 Task: Change the color of accent 3 to red in the current theme.
Action: Mouse moved to (127, 72)
Screenshot: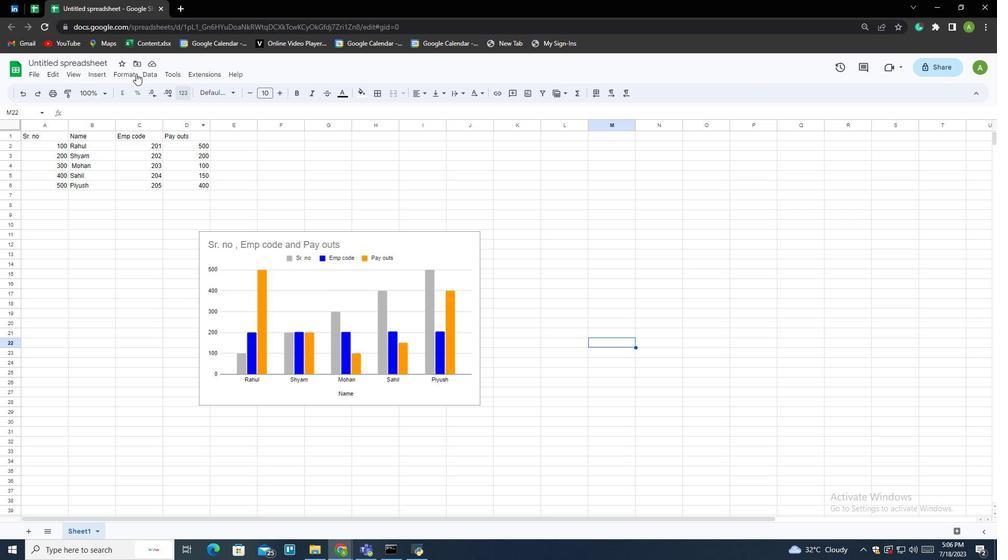 
Action: Mouse pressed left at (127, 72)
Screenshot: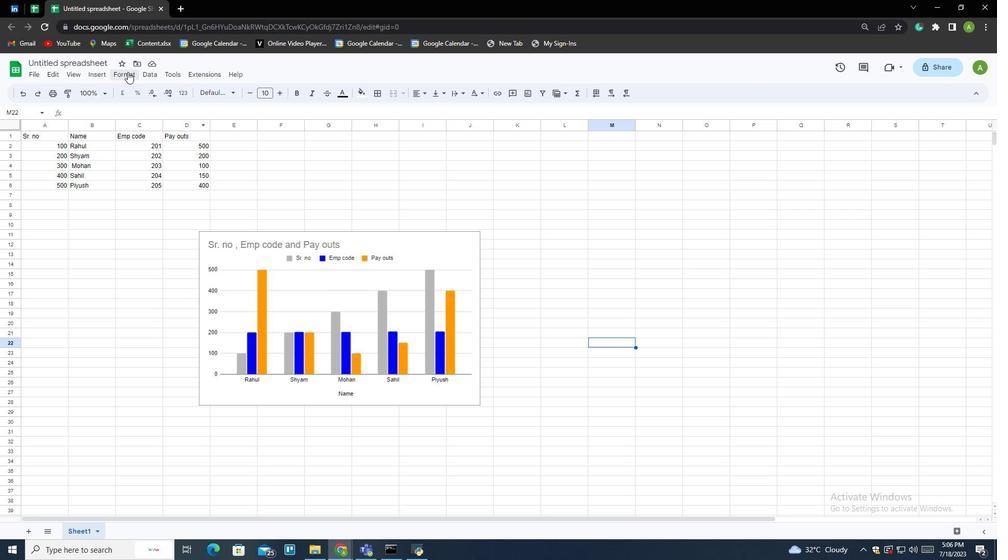 
Action: Mouse moved to (136, 88)
Screenshot: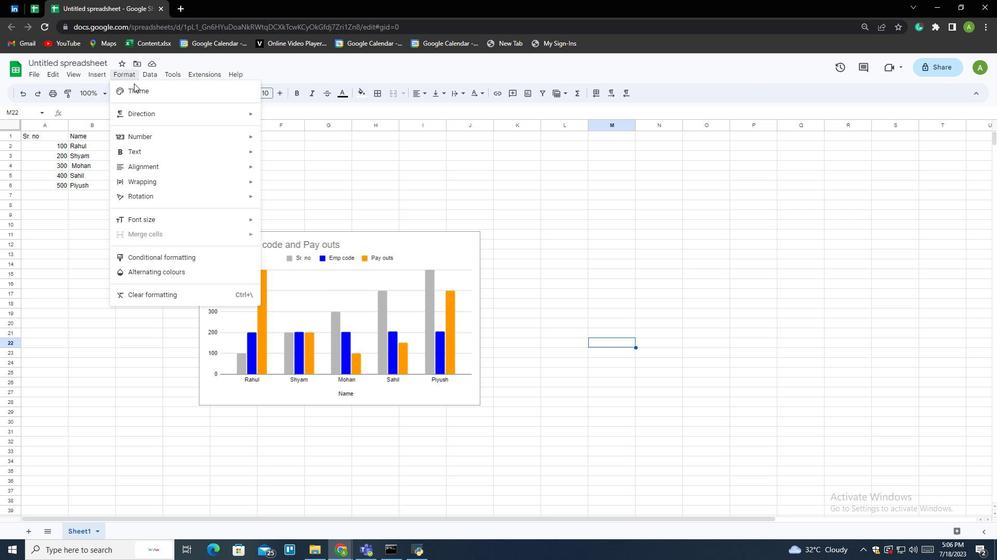 
Action: Mouse pressed left at (136, 88)
Screenshot: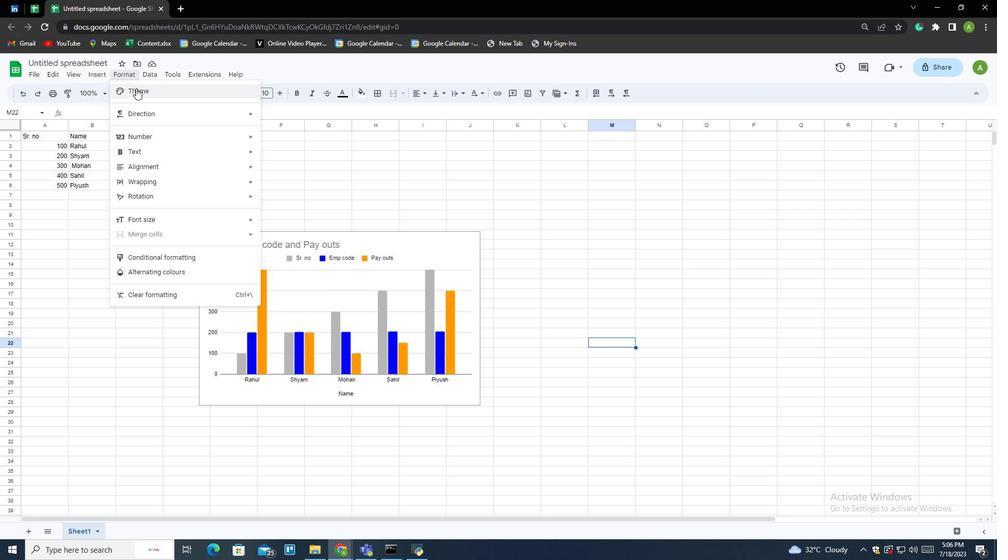 
Action: Mouse moved to (929, 126)
Screenshot: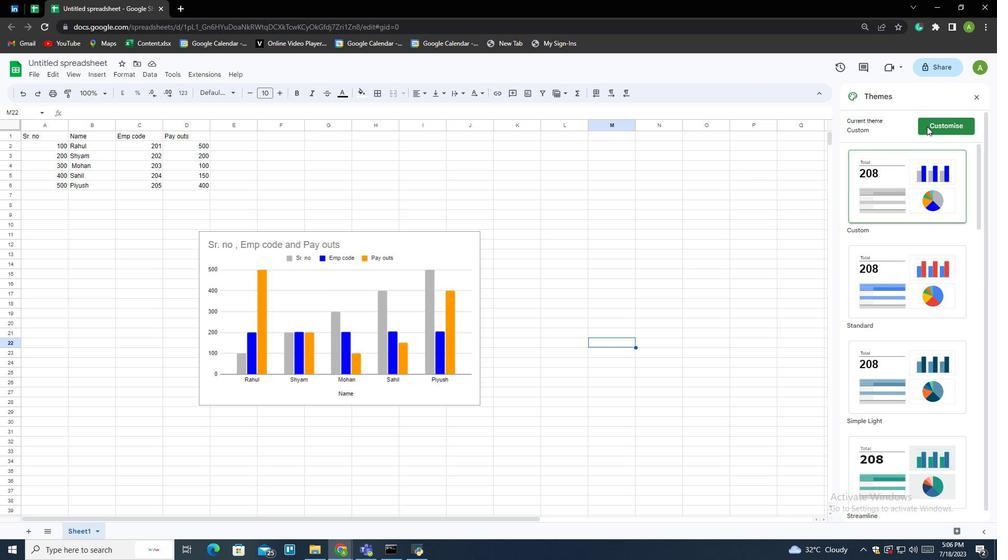 
Action: Mouse pressed left at (929, 126)
Screenshot: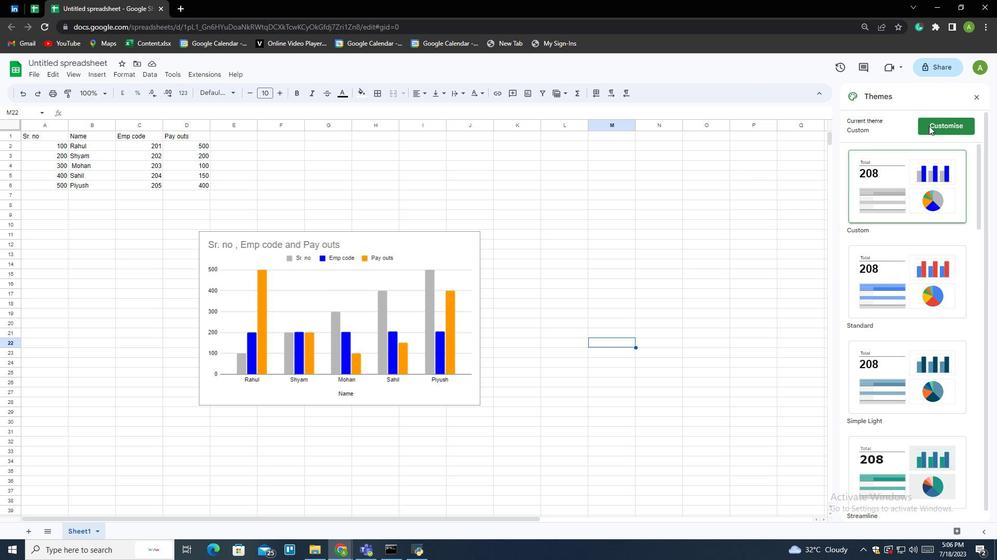 
Action: Mouse moved to (962, 383)
Screenshot: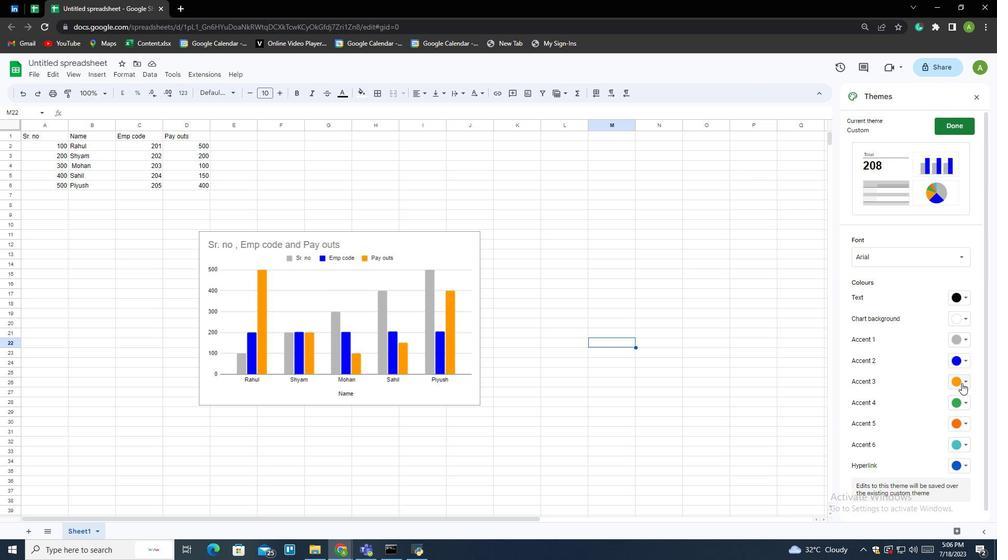 
Action: Mouse pressed left at (962, 383)
Screenshot: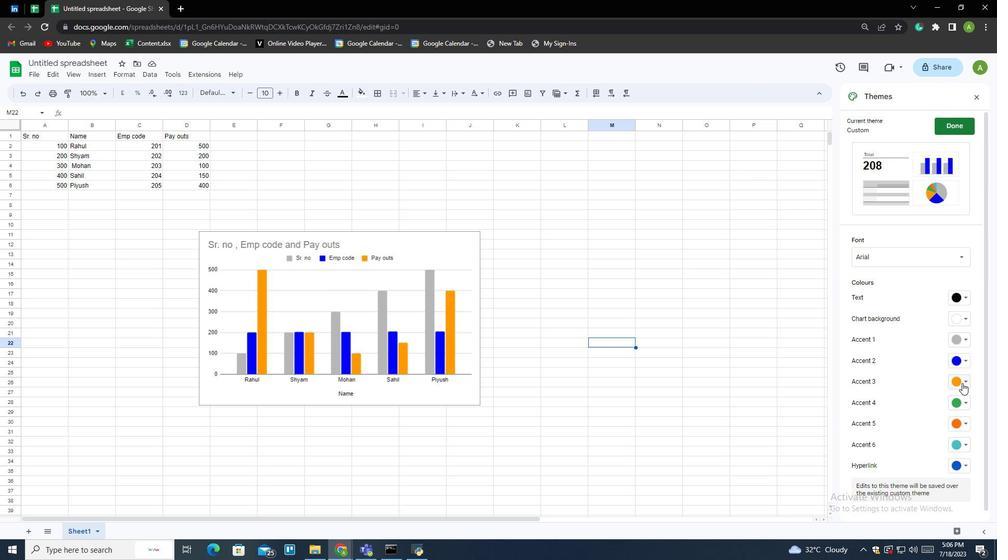 
Action: Mouse moved to (880, 408)
Screenshot: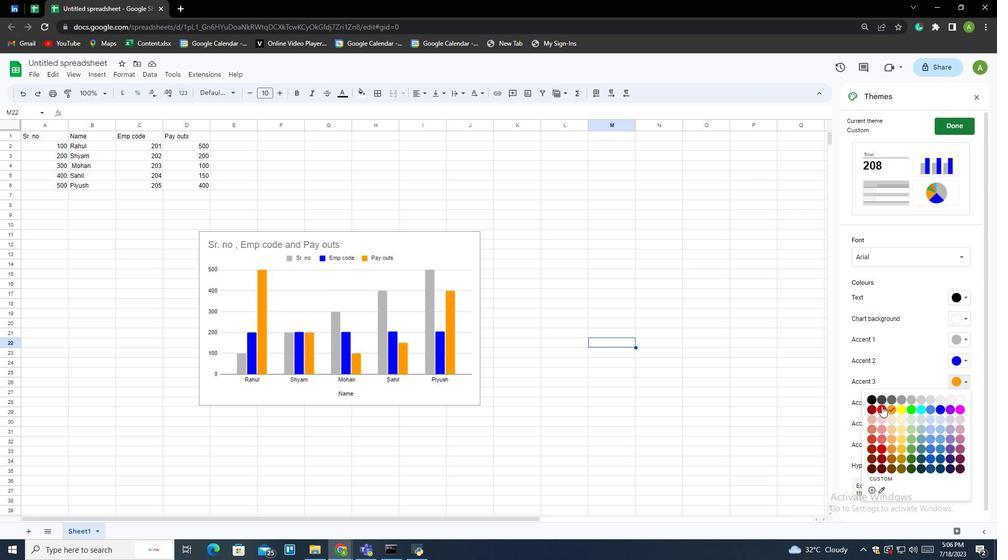 
Action: Mouse pressed left at (880, 408)
Screenshot: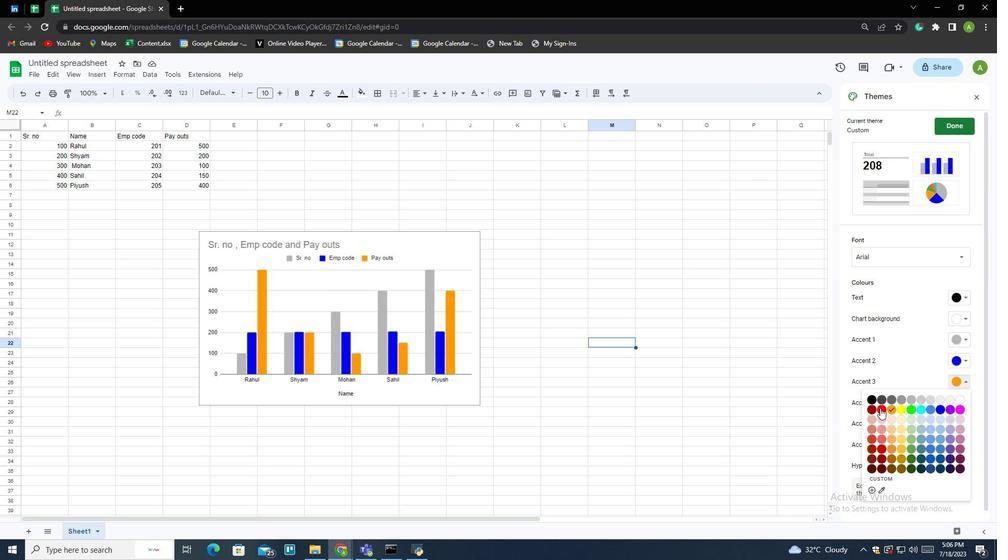 
Action: Mouse moved to (600, 365)
Screenshot: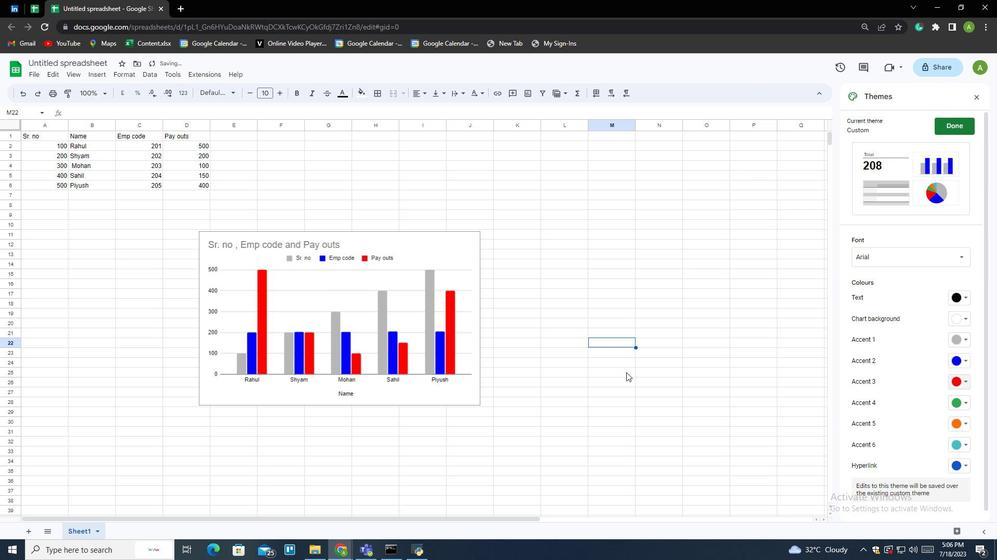 
